 Task: See version history of rectangle shape.
Action: Mouse pressed left at (654, 344)
Screenshot: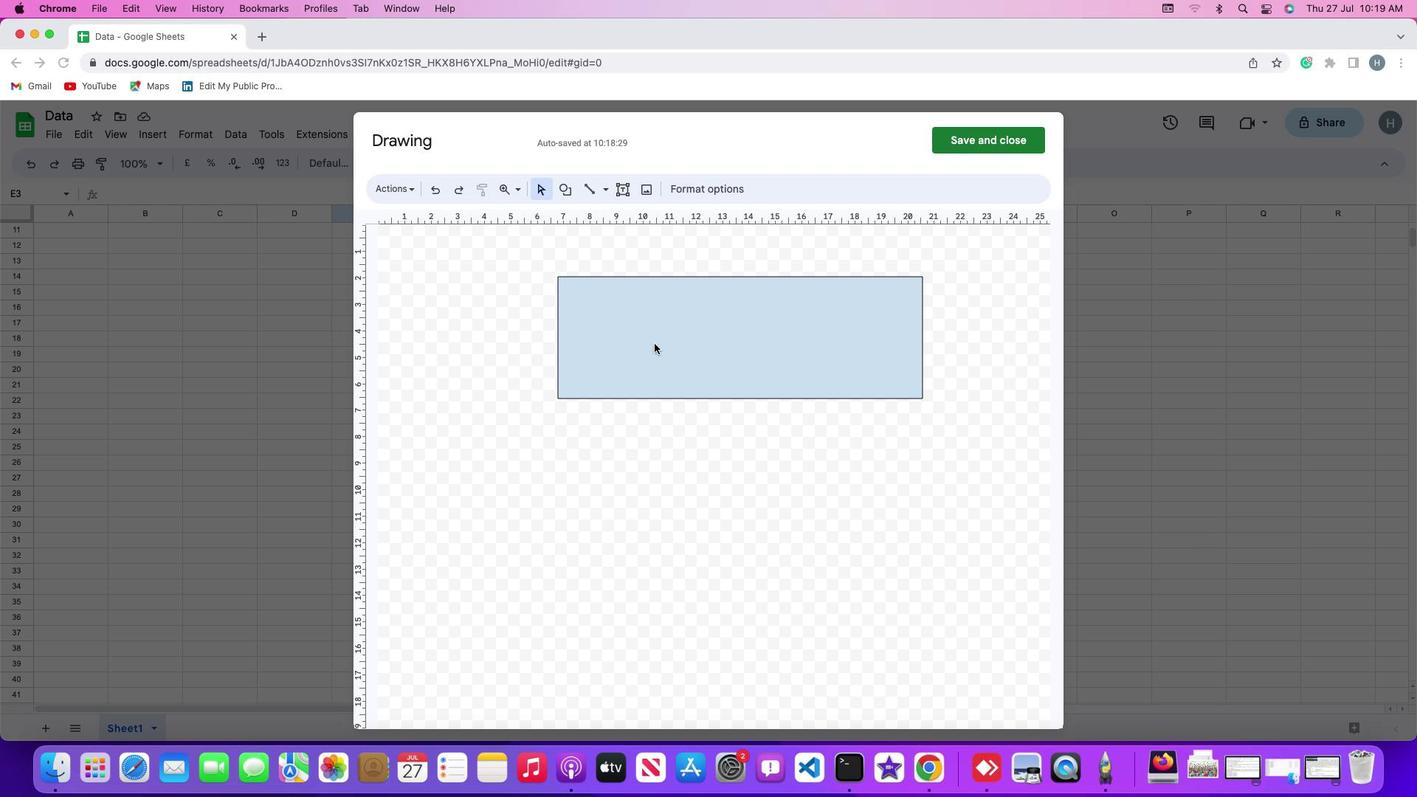 
Action: Mouse pressed left at (654, 344)
Screenshot: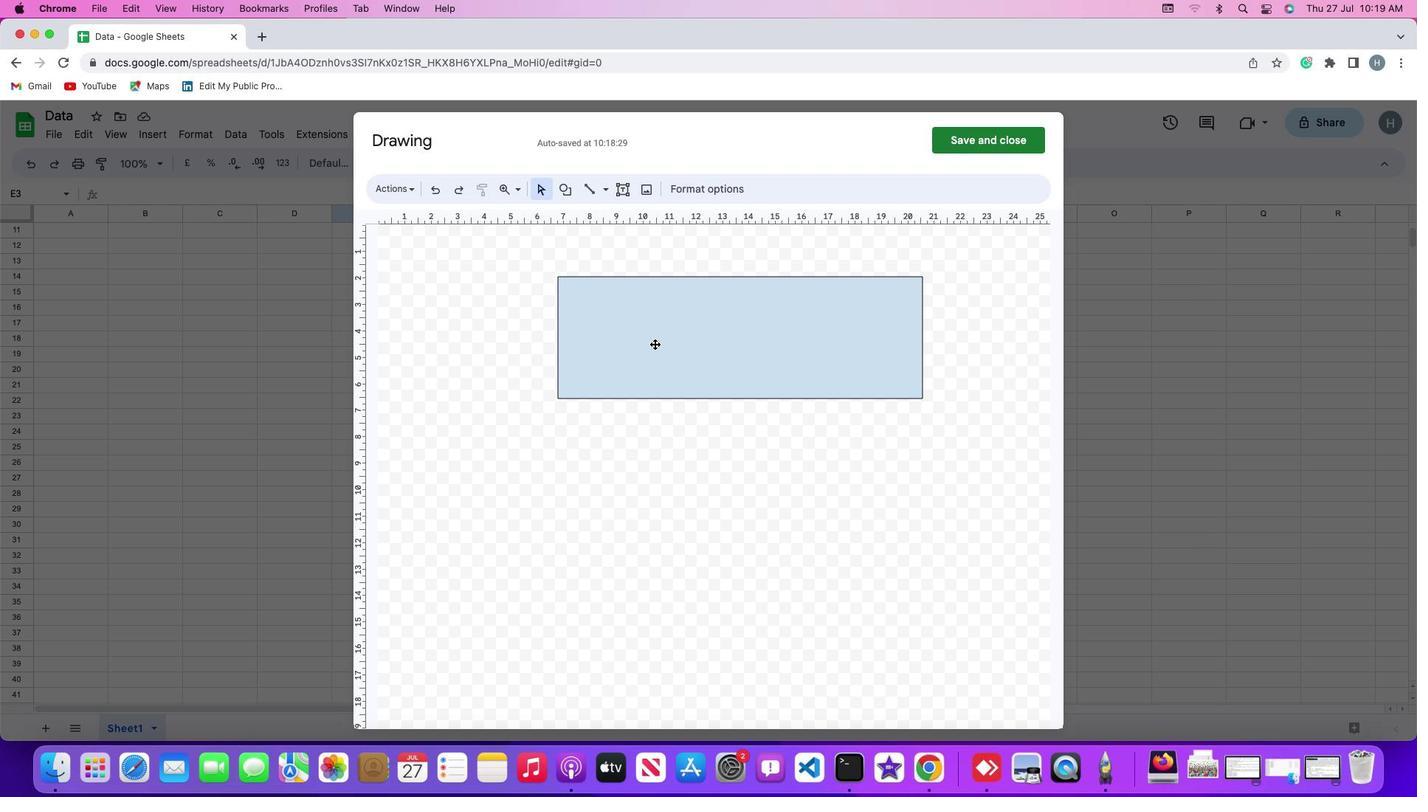 
Action: Mouse moved to (408, 186)
Screenshot: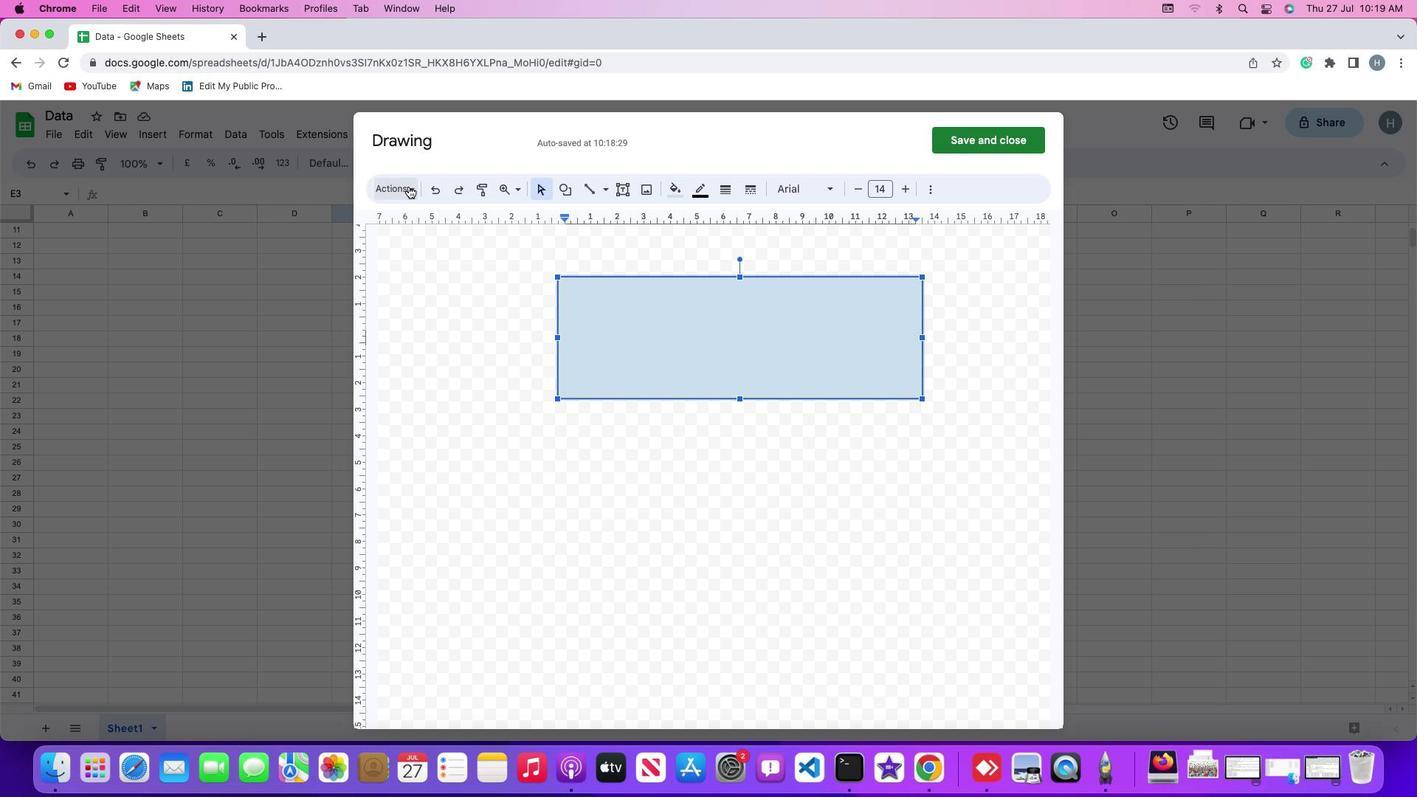 
Action: Mouse pressed left at (408, 186)
Screenshot: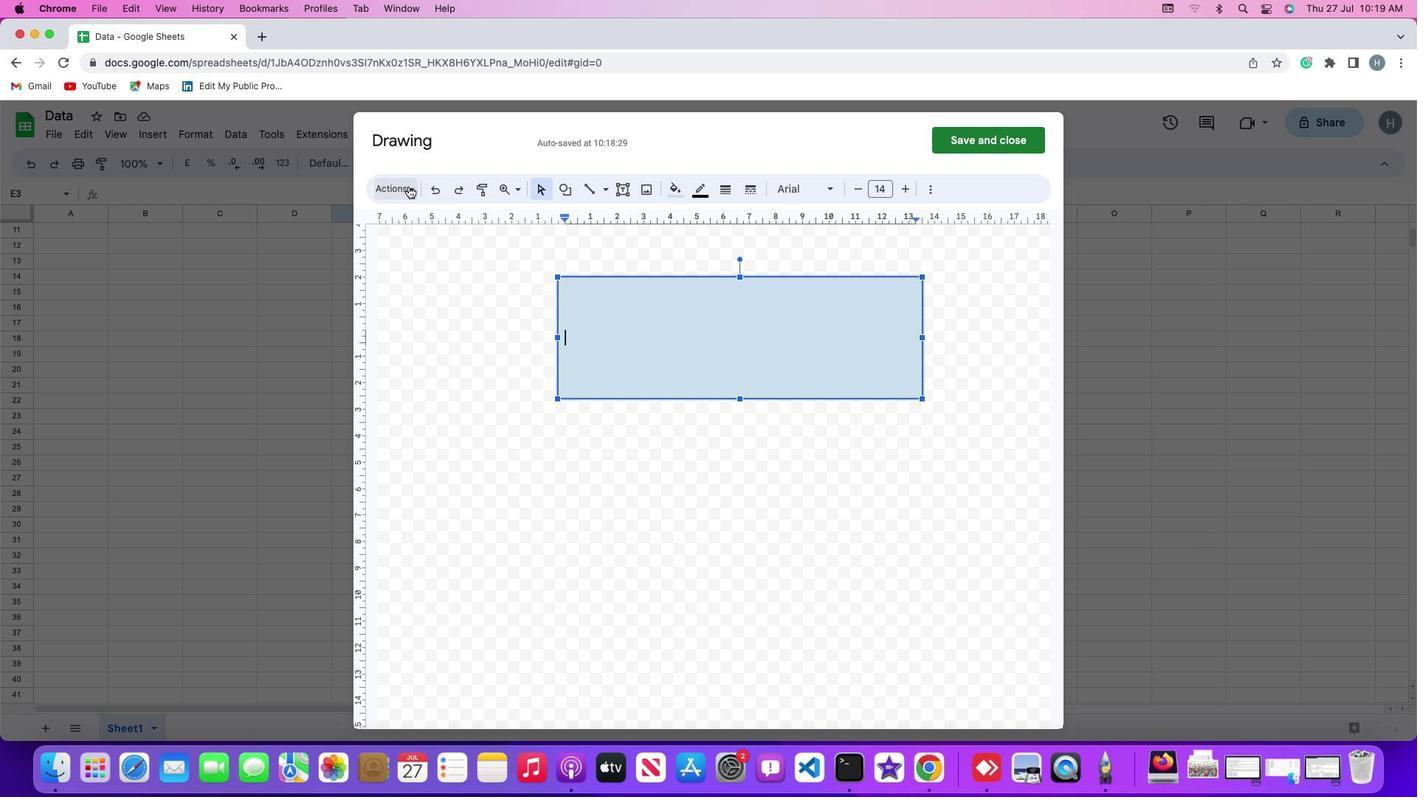 
Action: Mouse moved to (474, 219)
Screenshot: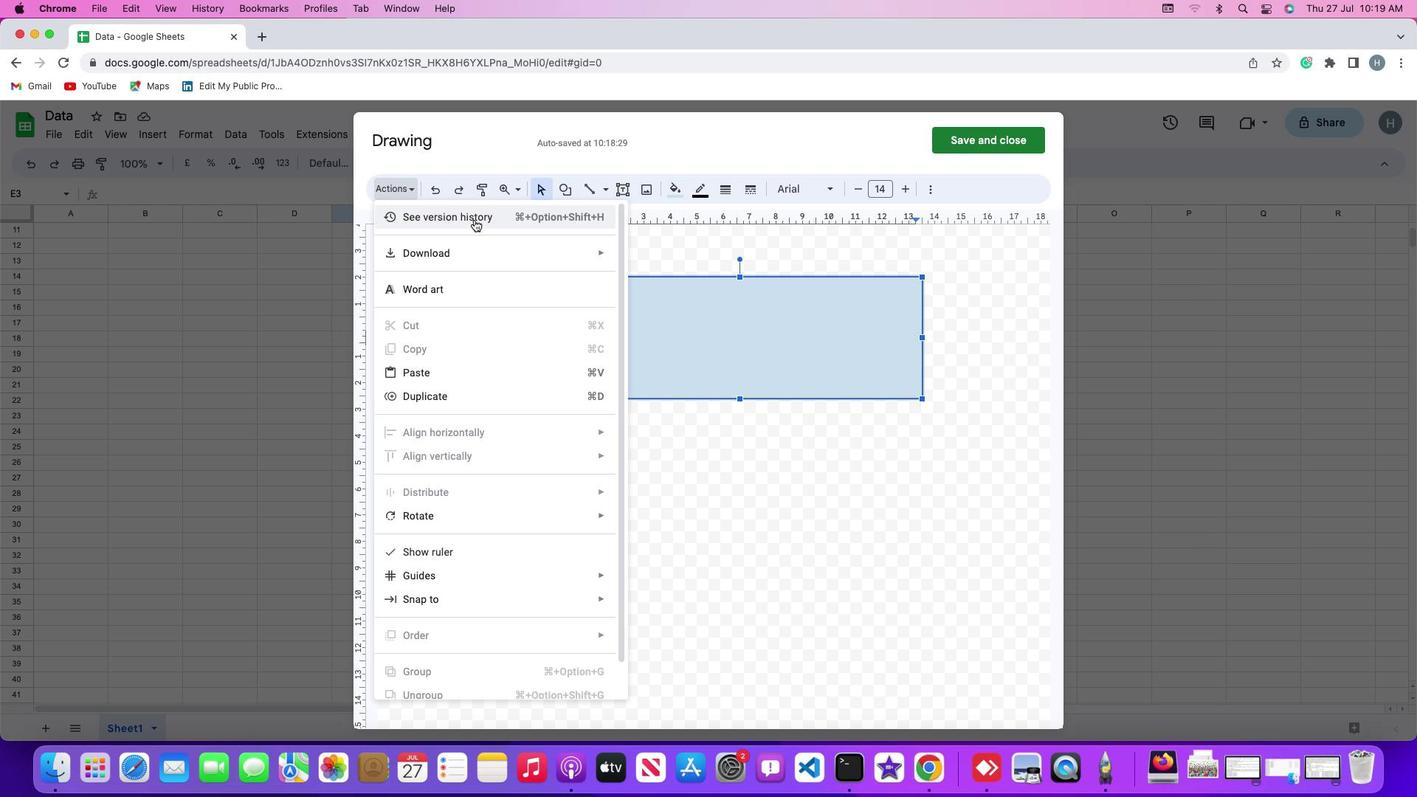 
Action: Mouse pressed left at (474, 219)
Screenshot: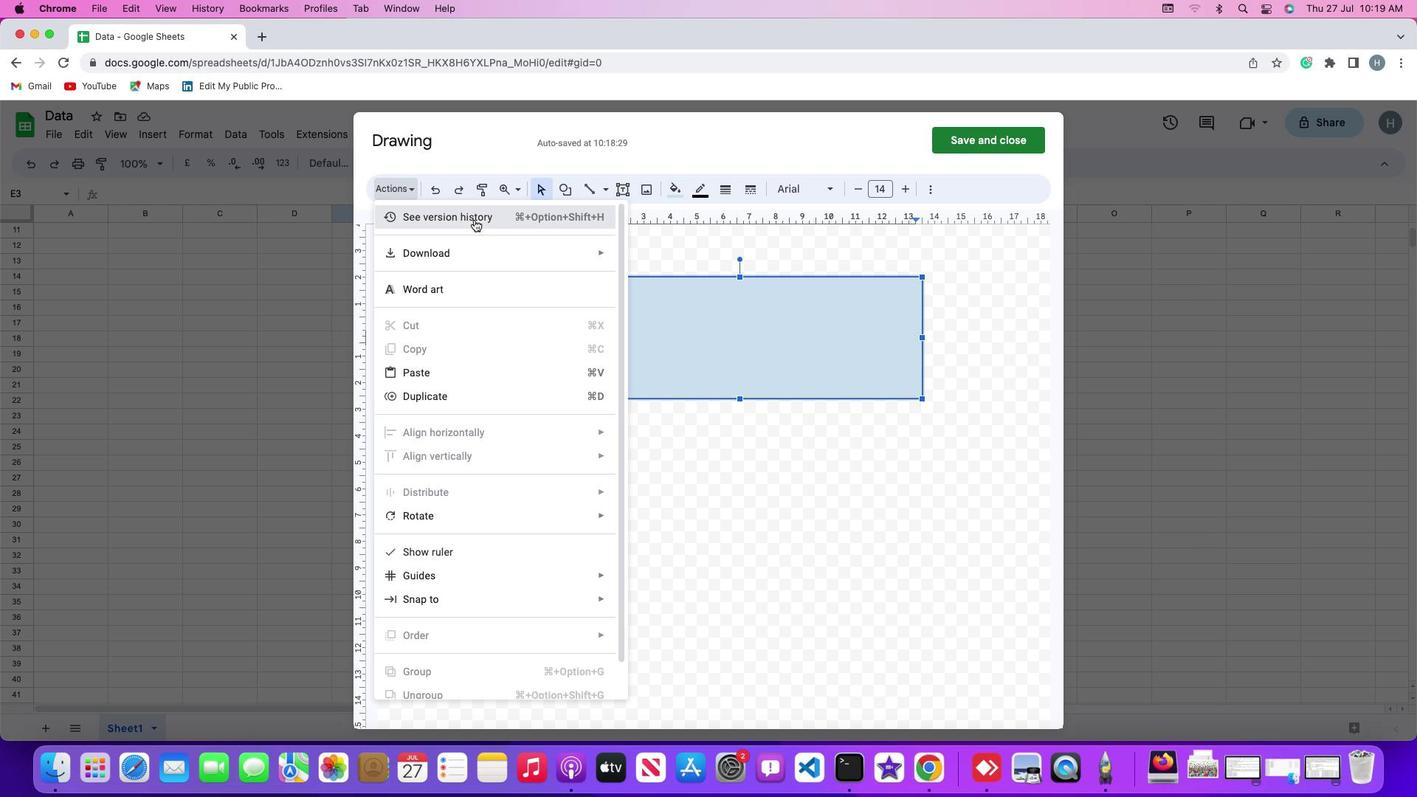 
Action: Mouse moved to (712, 431)
Screenshot: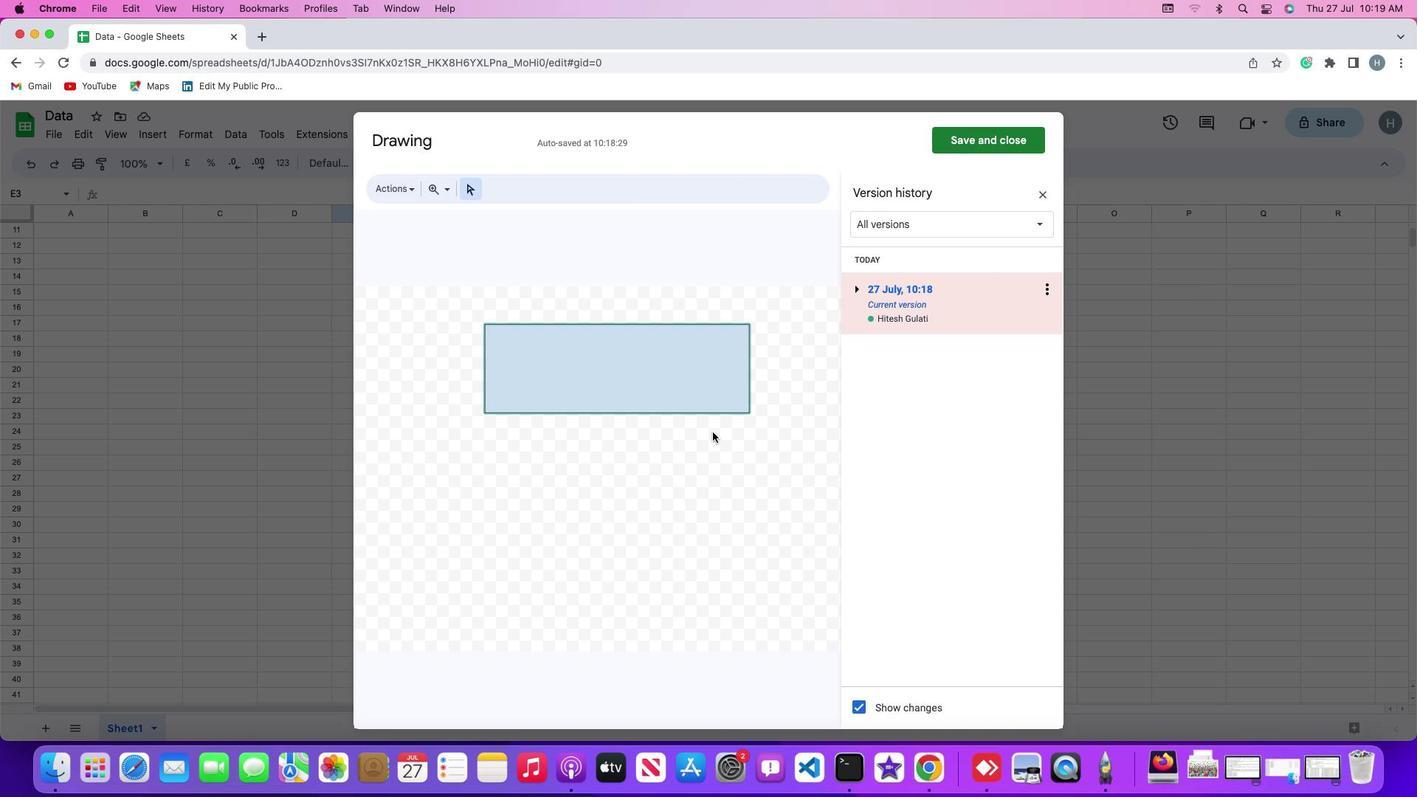 
